 Task: Set the interval between appearance and disappearance for overlap fix to 1002.
Action: Mouse moved to (97, 15)
Screenshot: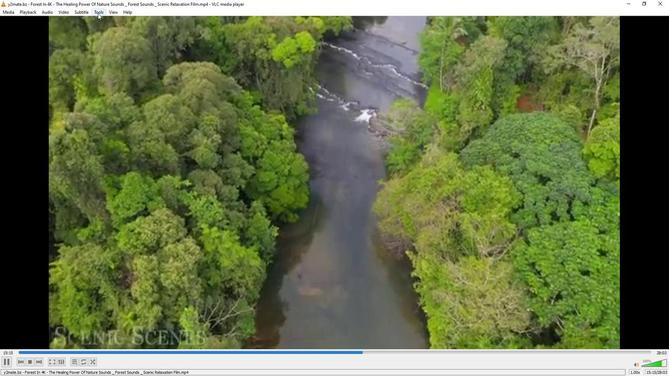 
Action: Mouse pressed left at (97, 15)
Screenshot: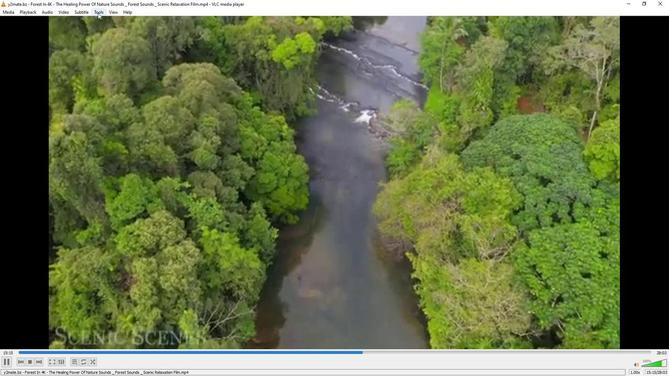 
Action: Mouse moved to (110, 96)
Screenshot: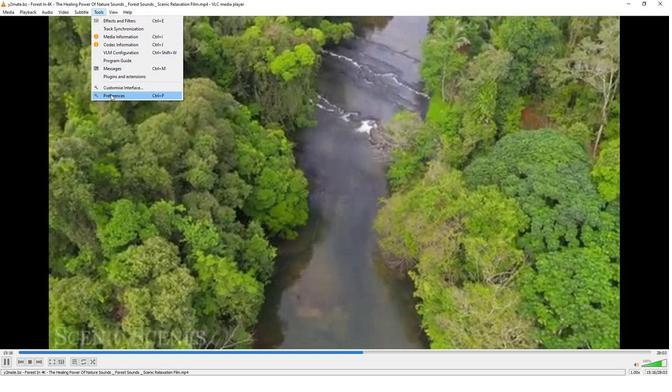 
Action: Mouse pressed left at (110, 96)
Screenshot: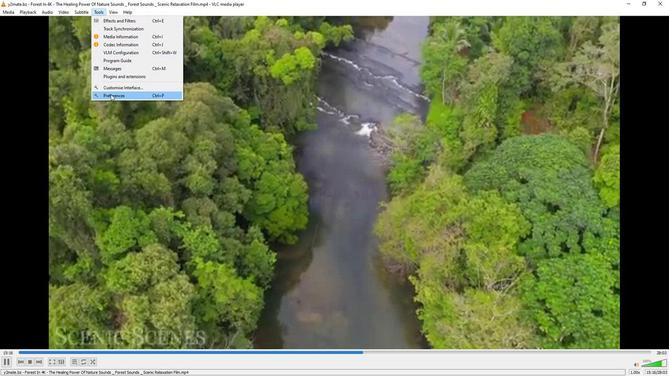 
Action: Mouse moved to (220, 307)
Screenshot: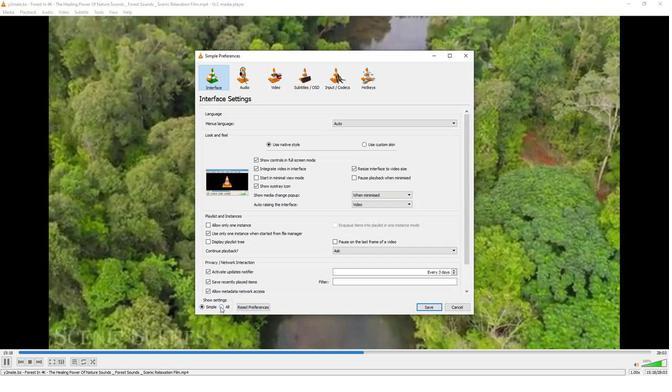 
Action: Mouse pressed left at (220, 307)
Screenshot: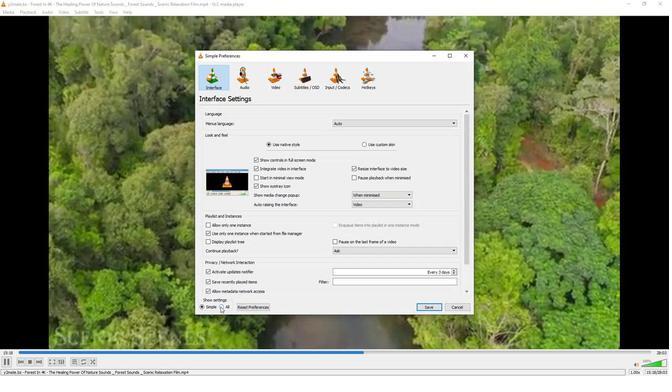 
Action: Mouse moved to (215, 236)
Screenshot: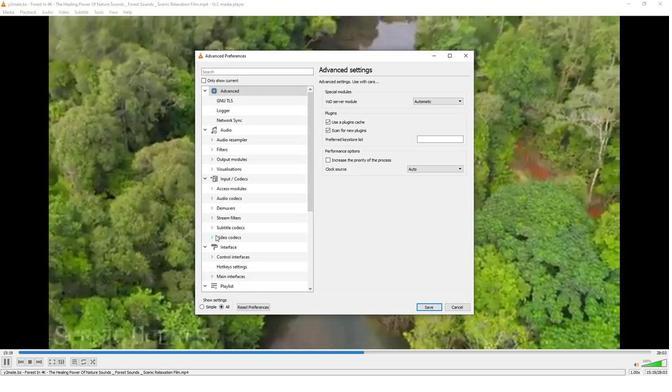 
Action: Mouse scrolled (215, 235) with delta (0, 0)
Screenshot: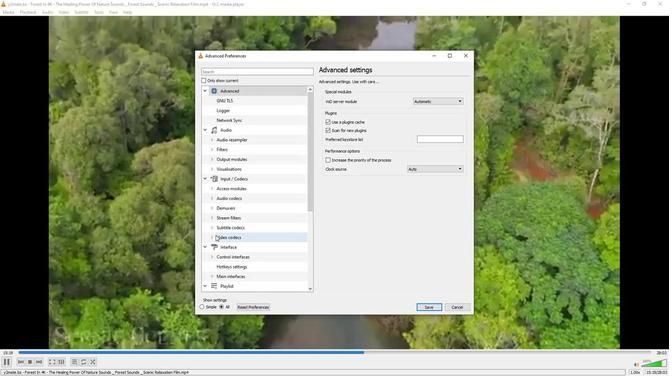 
Action: Mouse scrolled (215, 235) with delta (0, 0)
Screenshot: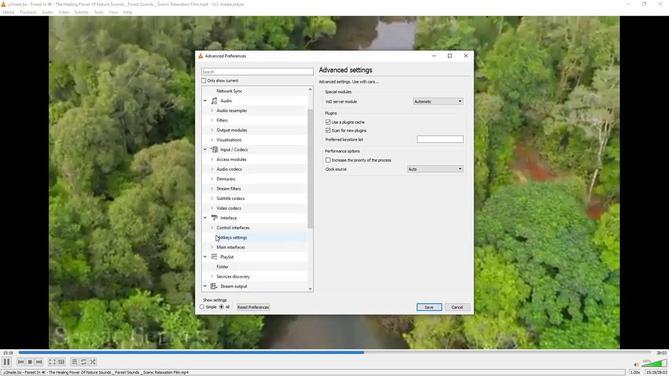 
Action: Mouse moved to (215, 236)
Screenshot: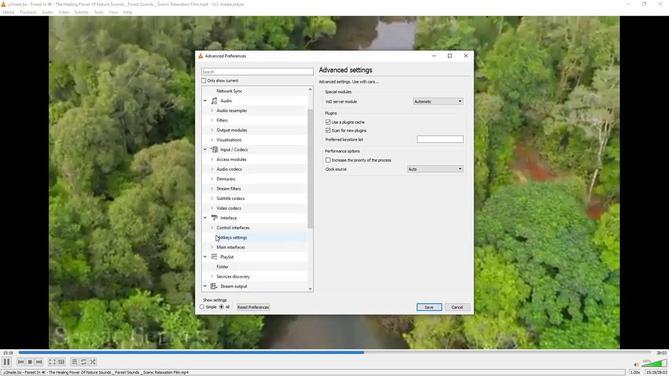 
Action: Mouse scrolled (215, 235) with delta (0, 0)
Screenshot: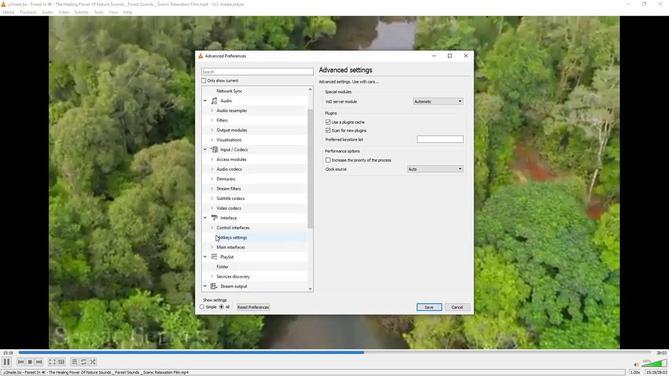 
Action: Mouse moved to (215, 235)
Screenshot: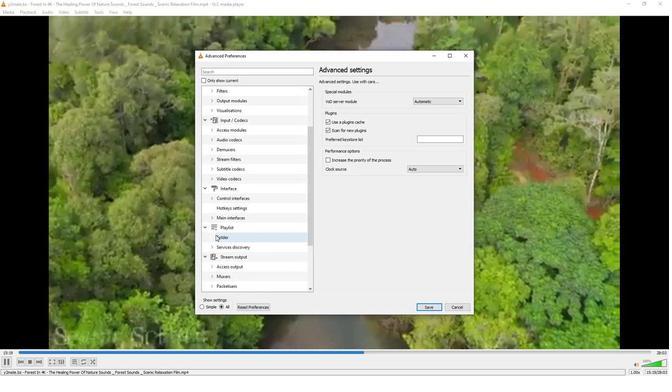
Action: Mouse scrolled (215, 235) with delta (0, 0)
Screenshot: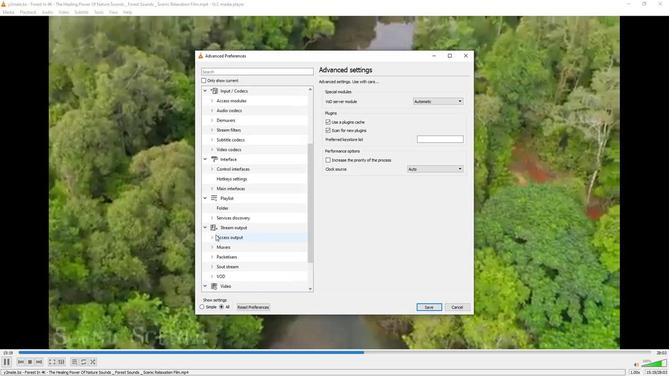
Action: Mouse moved to (215, 235)
Screenshot: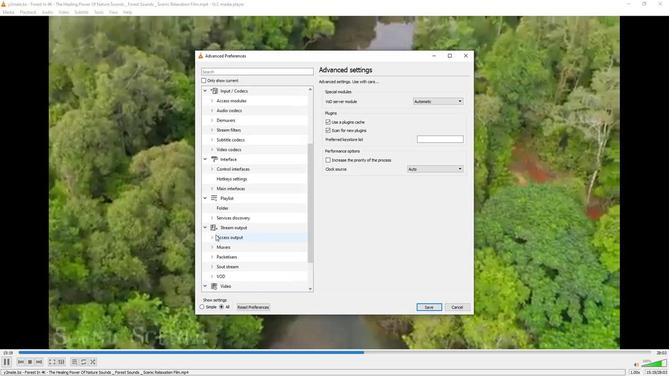 
Action: Mouse scrolled (215, 235) with delta (0, 0)
Screenshot: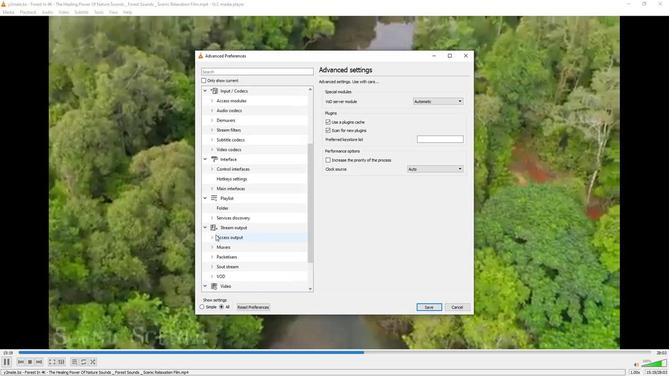 
Action: Mouse moved to (215, 234)
Screenshot: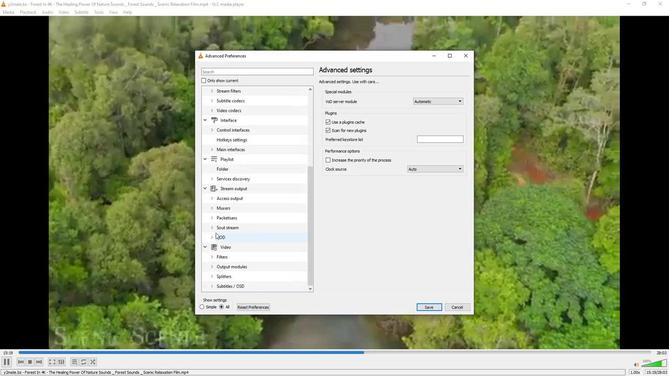 
Action: Mouse scrolled (215, 234) with delta (0, 0)
Screenshot: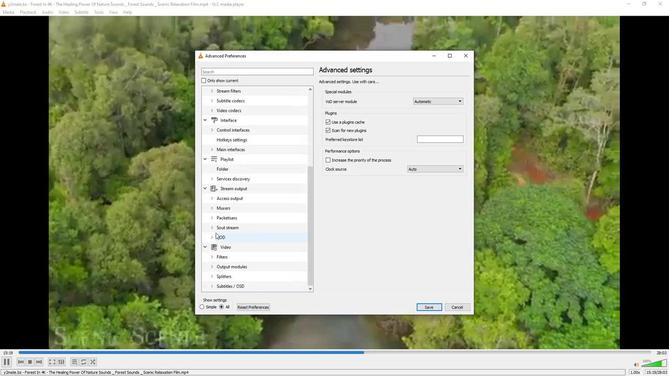 
Action: Mouse moved to (214, 233)
Screenshot: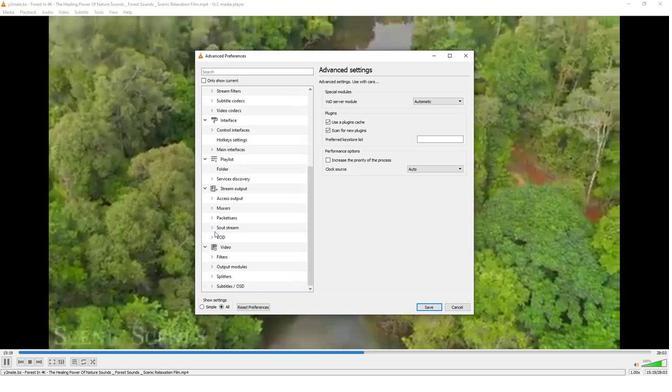 
Action: Mouse scrolled (214, 233) with delta (0, 0)
Screenshot: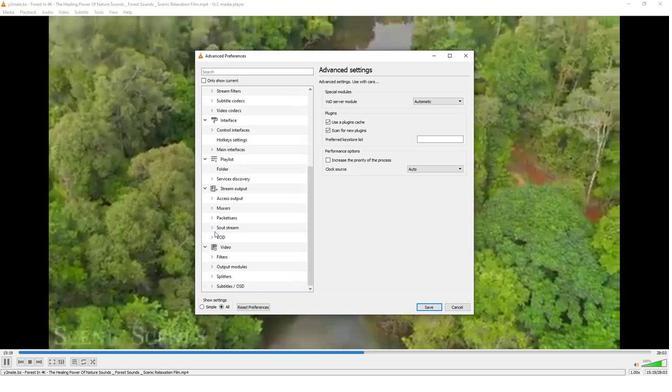 
Action: Mouse moved to (214, 232)
Screenshot: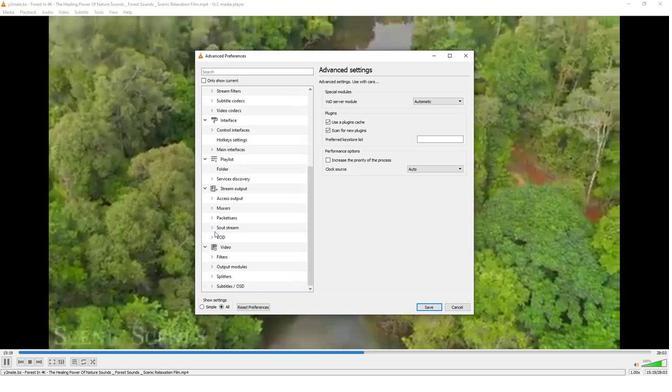 
Action: Mouse scrolled (214, 232) with delta (0, 0)
Screenshot: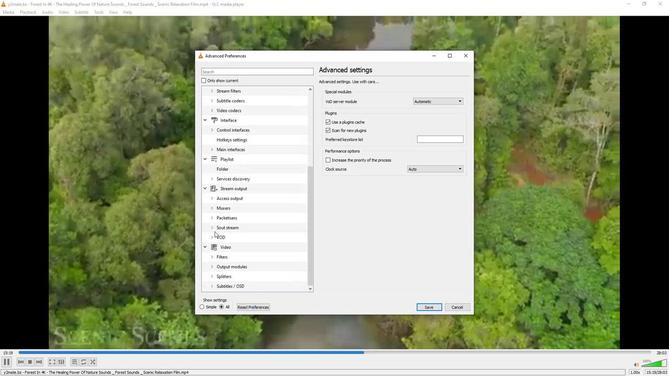 
Action: Mouse moved to (211, 286)
Screenshot: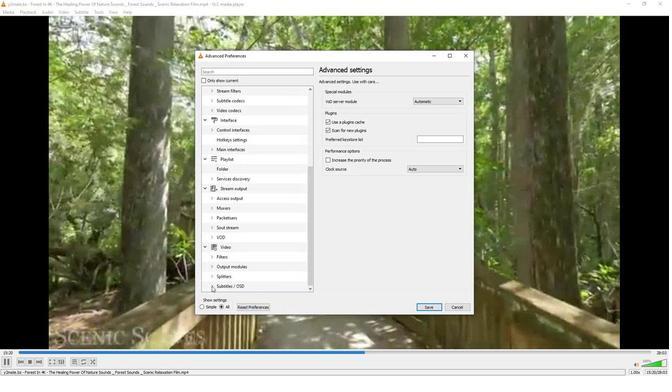 
Action: Mouse pressed left at (211, 286)
Screenshot: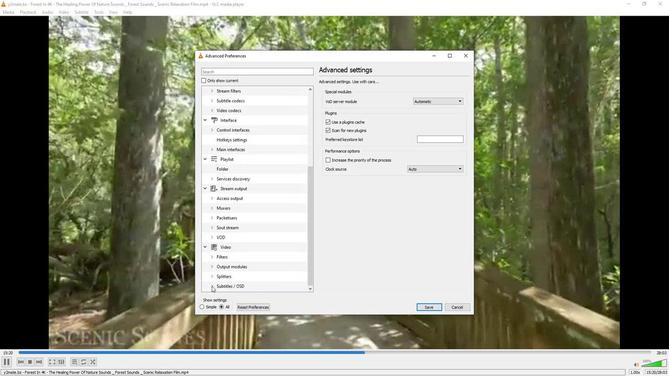
Action: Mouse moved to (227, 256)
Screenshot: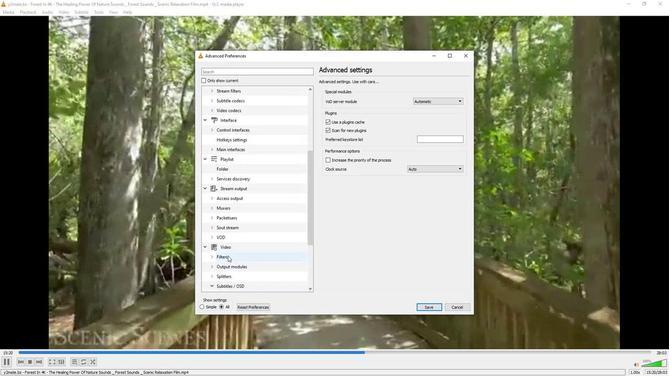 
Action: Mouse scrolled (227, 256) with delta (0, 0)
Screenshot: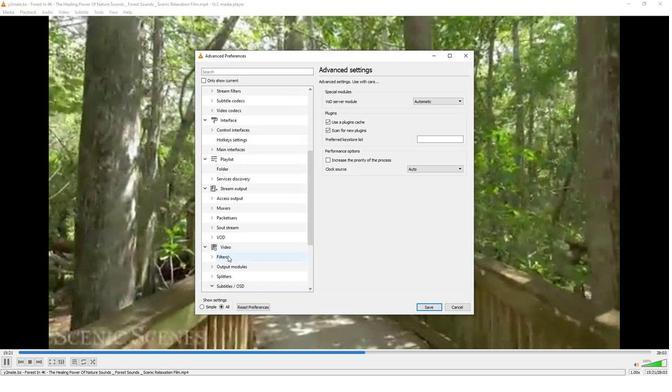 
Action: Mouse scrolled (227, 256) with delta (0, 0)
Screenshot: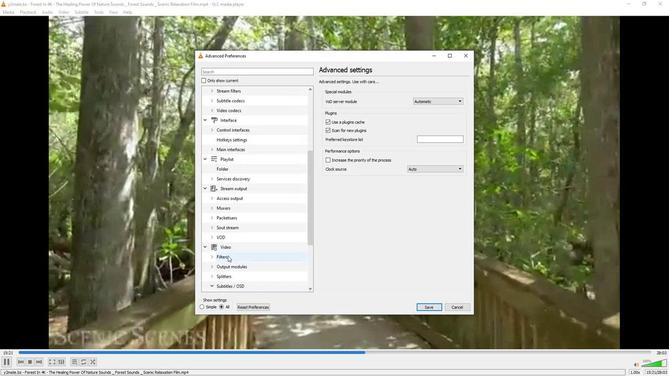 
Action: Mouse scrolled (227, 256) with delta (0, 0)
Screenshot: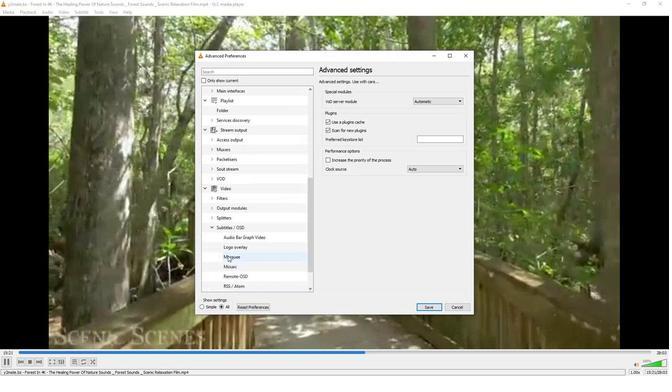 
Action: Mouse scrolled (227, 256) with delta (0, 0)
Screenshot: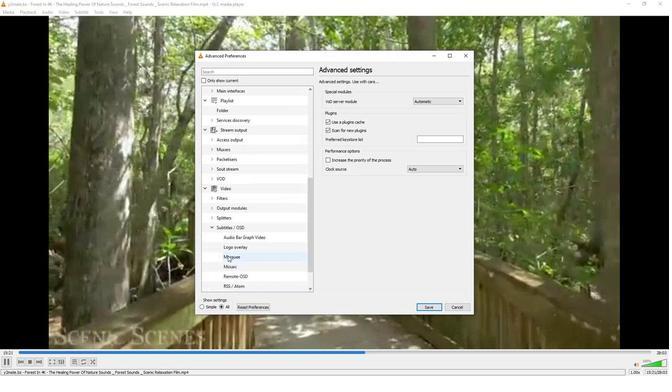 
Action: Mouse scrolled (227, 256) with delta (0, 0)
Screenshot: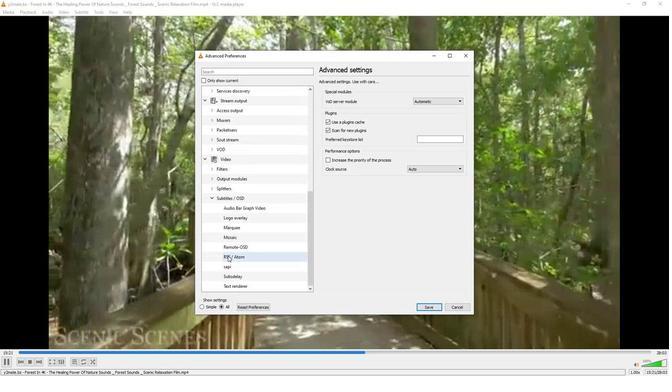 
Action: Mouse scrolled (227, 256) with delta (0, 0)
Screenshot: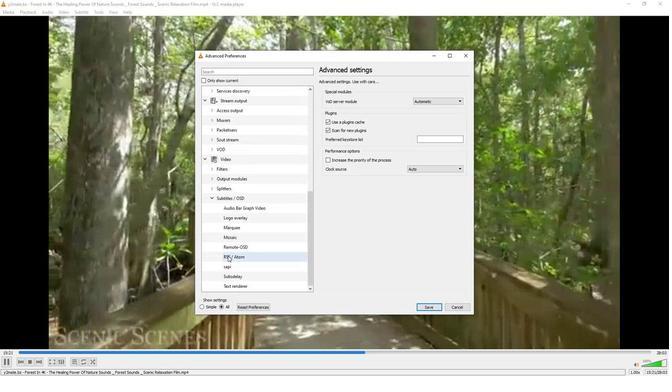 
Action: Mouse scrolled (227, 256) with delta (0, 0)
Screenshot: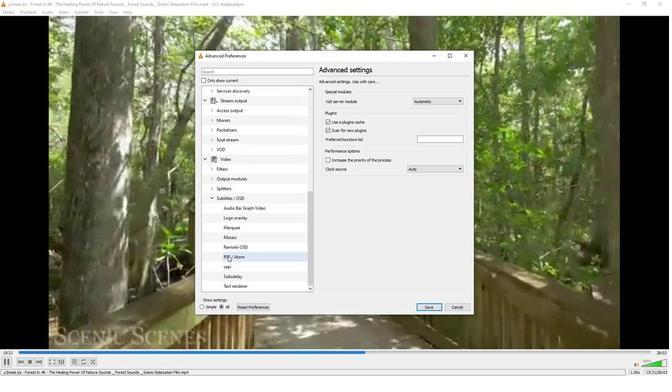 
Action: Mouse moved to (230, 277)
Screenshot: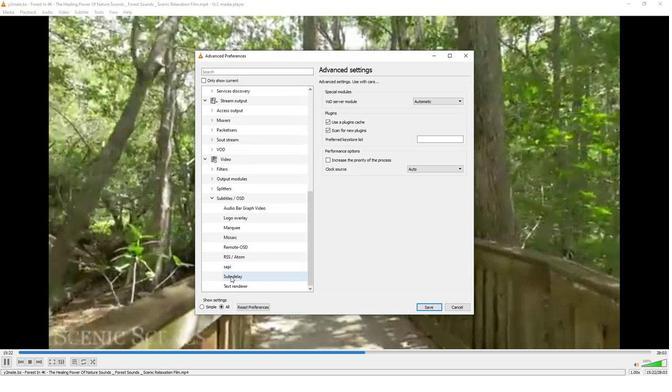 
Action: Mouse pressed left at (230, 277)
Screenshot: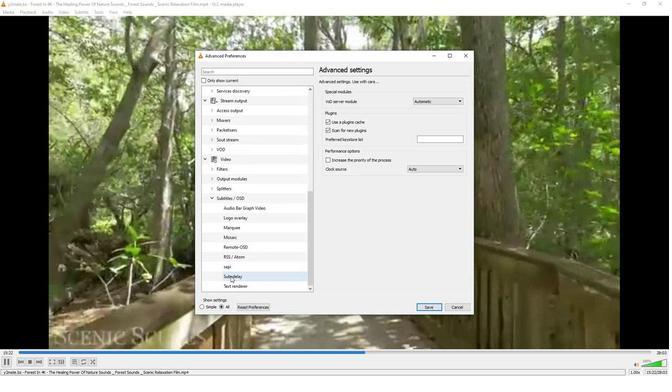 
Action: Mouse moved to (460, 147)
Screenshot: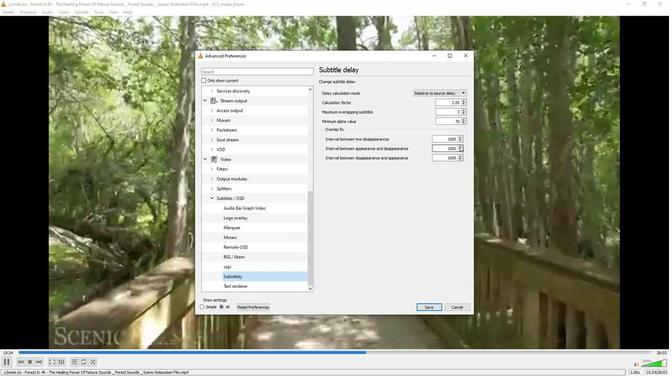 
Action: Mouse pressed left at (460, 147)
Screenshot: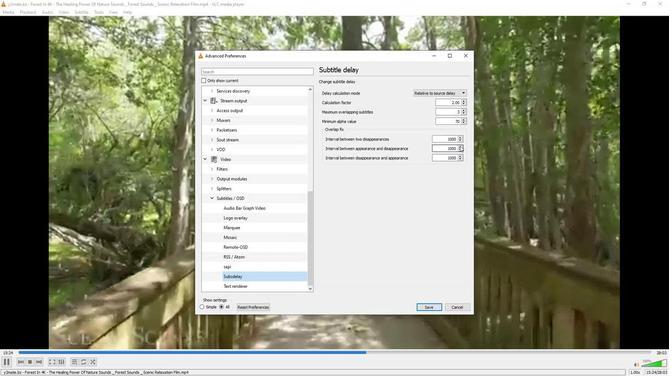 
Action: Mouse pressed left at (460, 147)
Screenshot: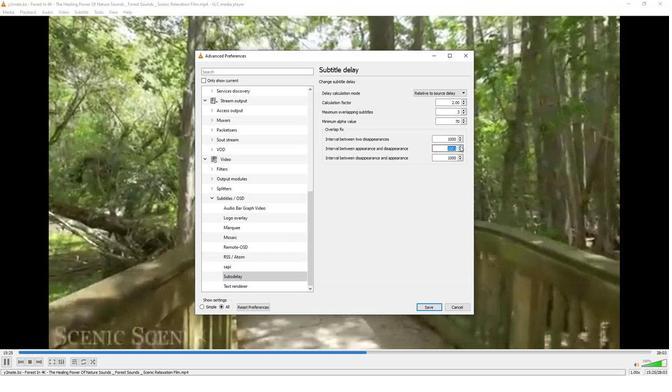 
Action: Mouse moved to (461, 154)
Screenshot: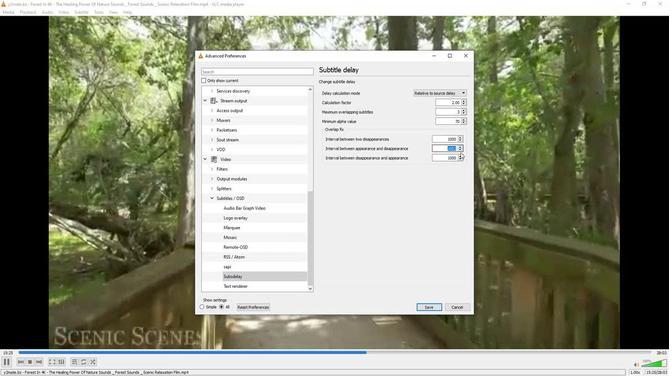 
